 Task: Change the invitee language to French.
Action: Mouse moved to (884, 193)
Screenshot: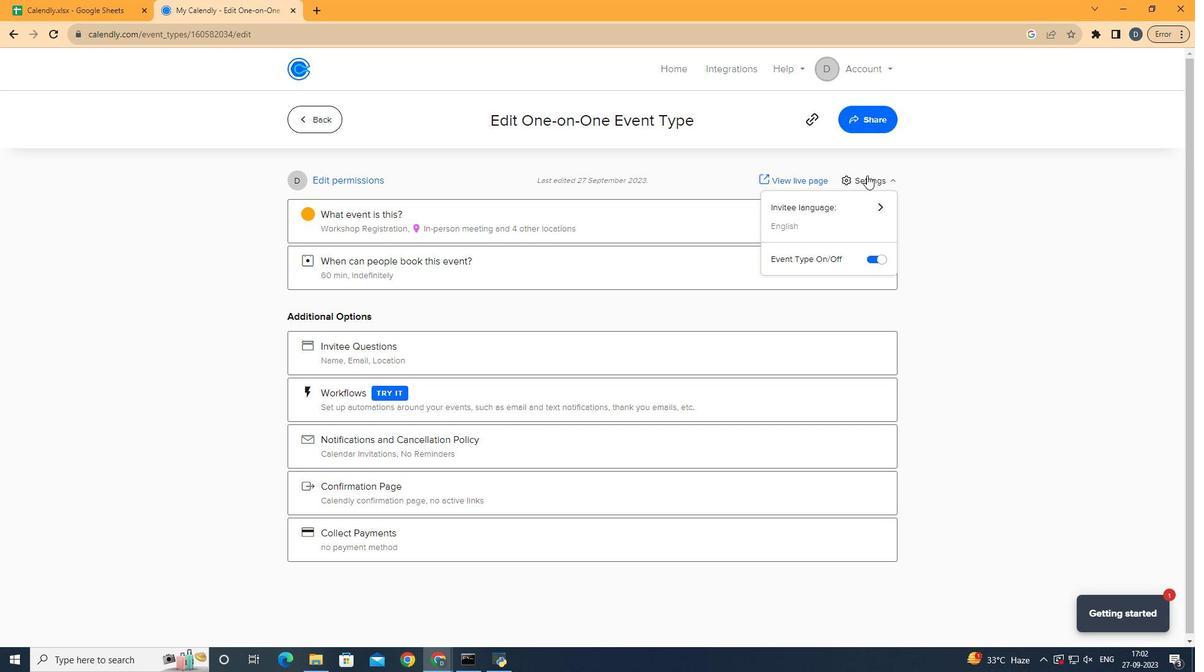 
Action: Mouse pressed left at (884, 193)
Screenshot: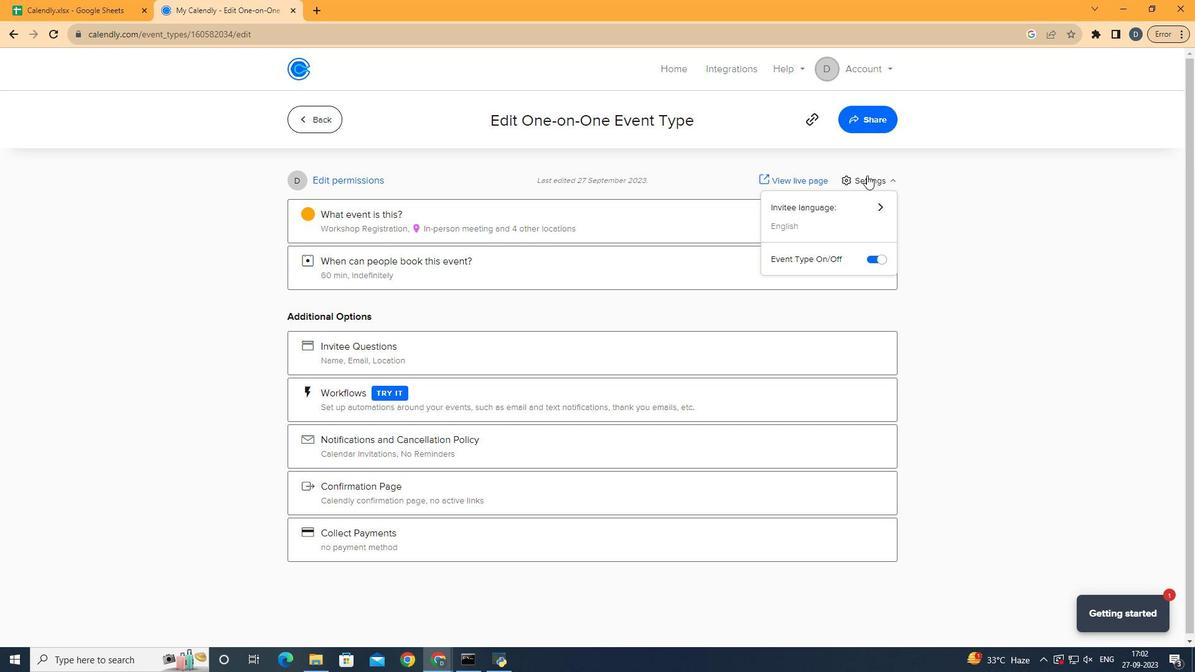 
Action: Mouse moved to (864, 225)
Screenshot: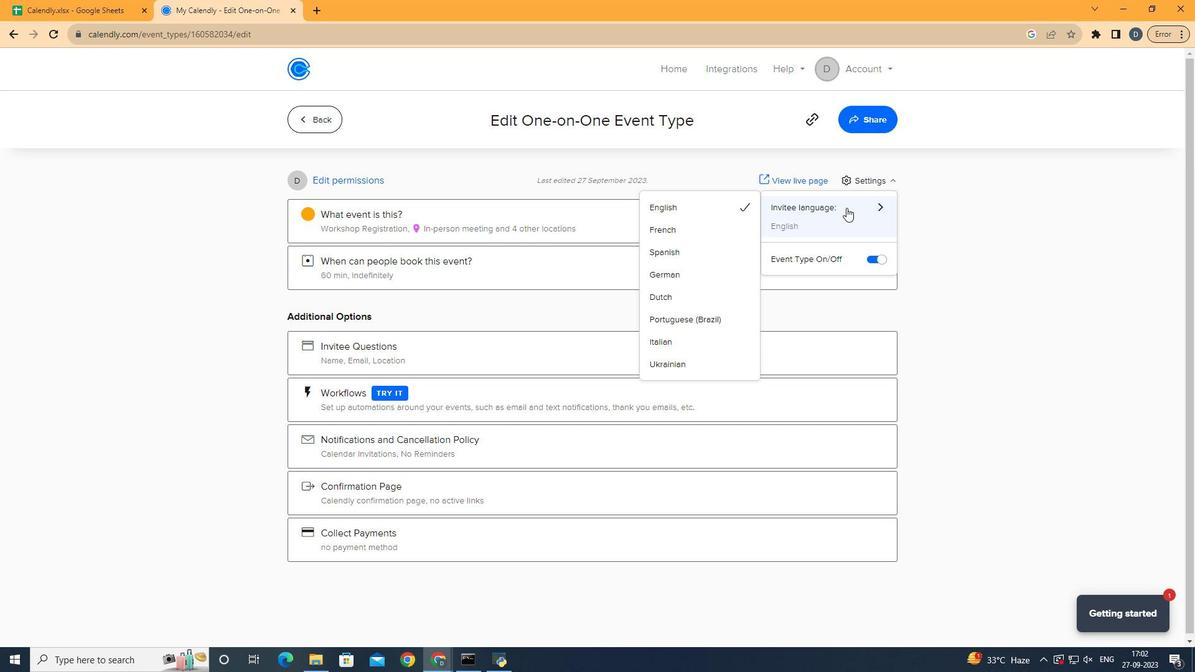 
Action: Mouse pressed left at (864, 225)
Screenshot: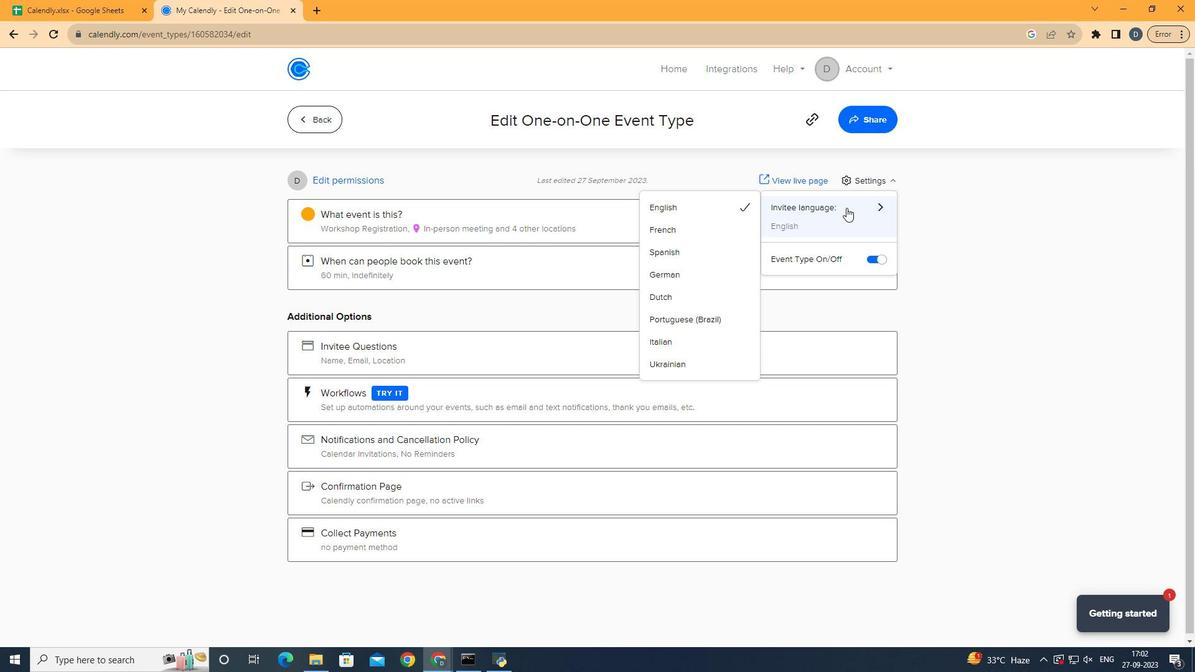 
Action: Mouse moved to (750, 252)
Screenshot: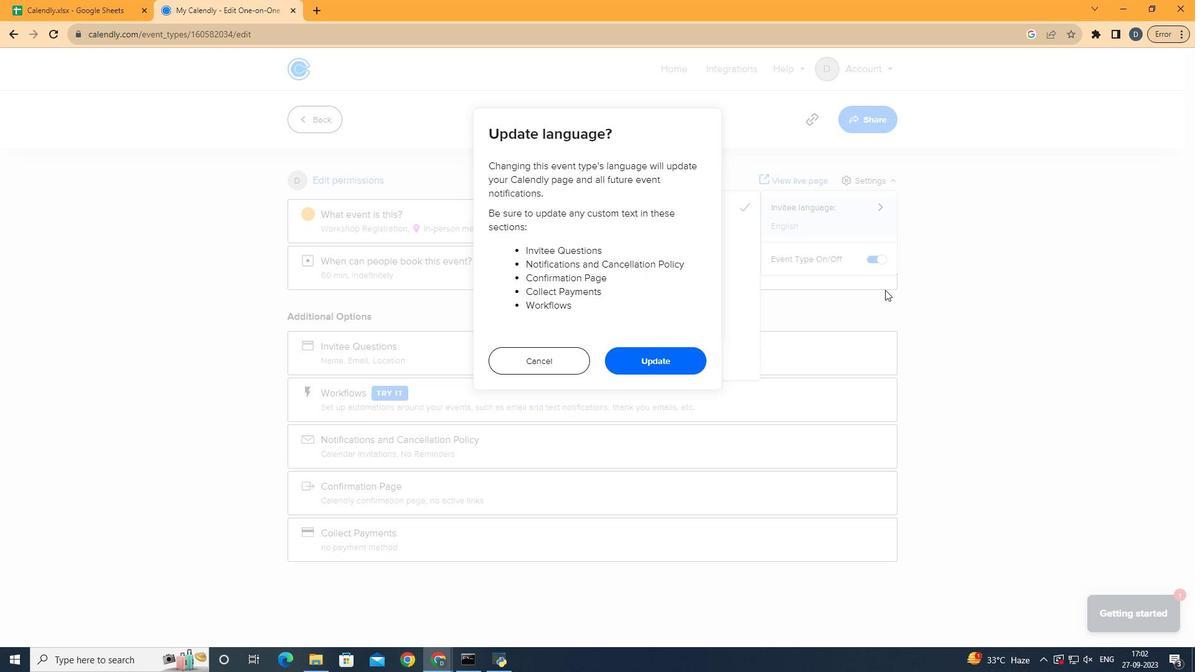 
Action: Mouse pressed left at (750, 252)
Screenshot: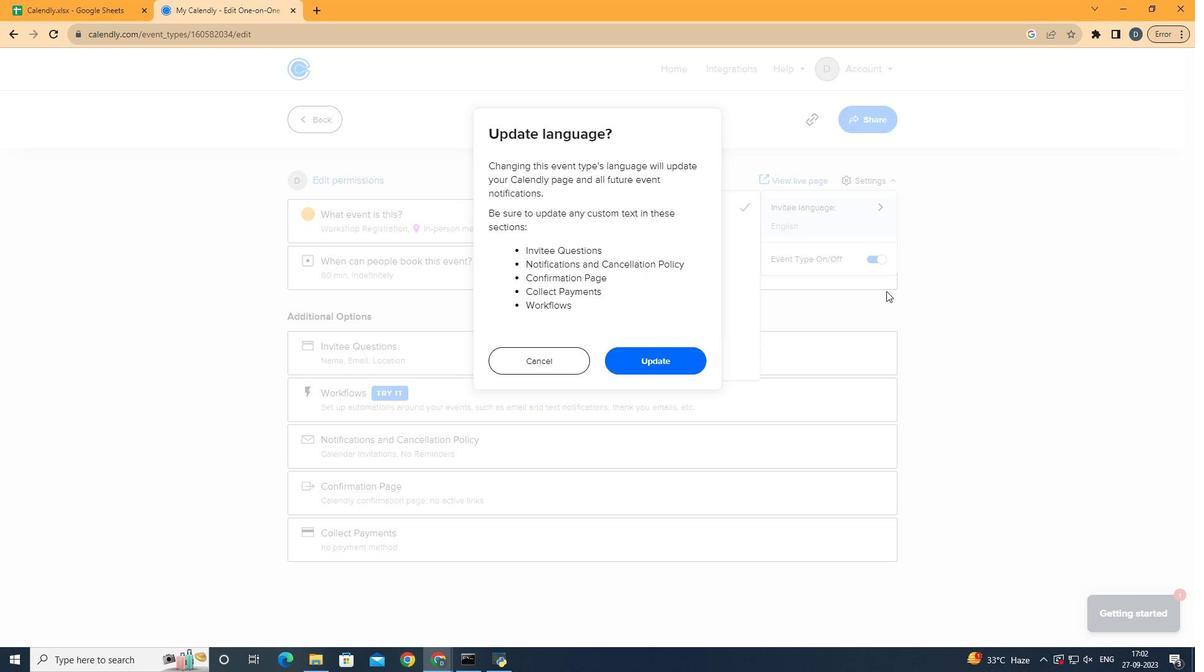 
Action: Mouse moved to (703, 323)
Screenshot: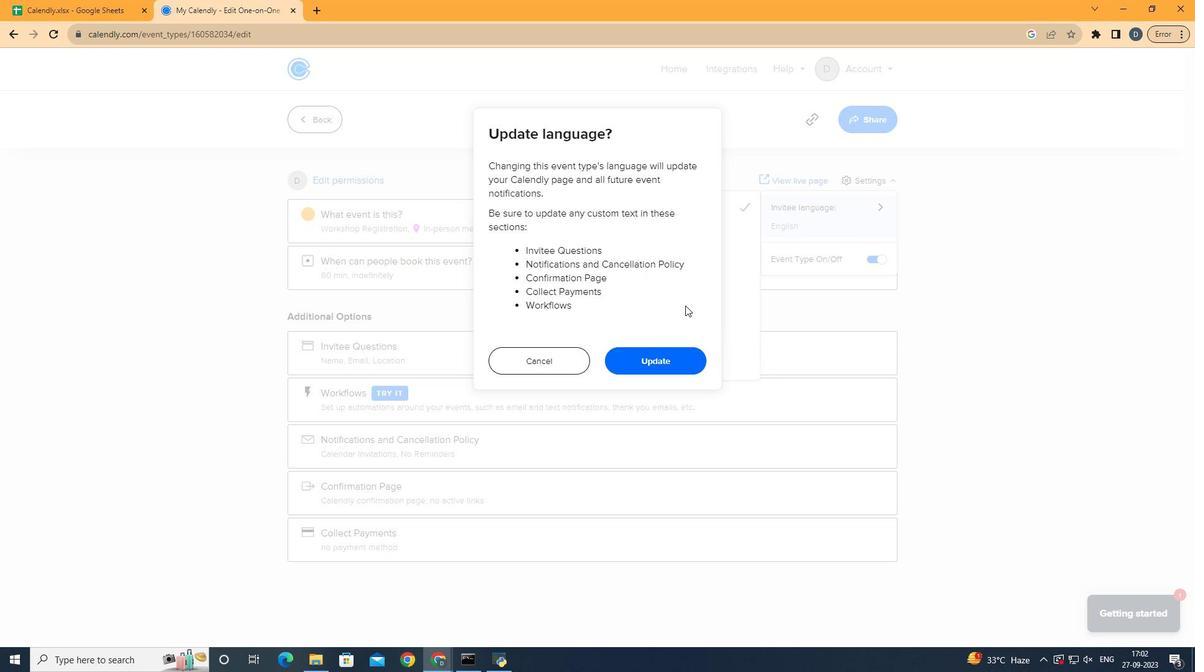 
